 Task: Calculate the distance between Miami Beach, Florida, and Key Largo, Florida.
Action: Mouse moved to (314, 103)
Screenshot: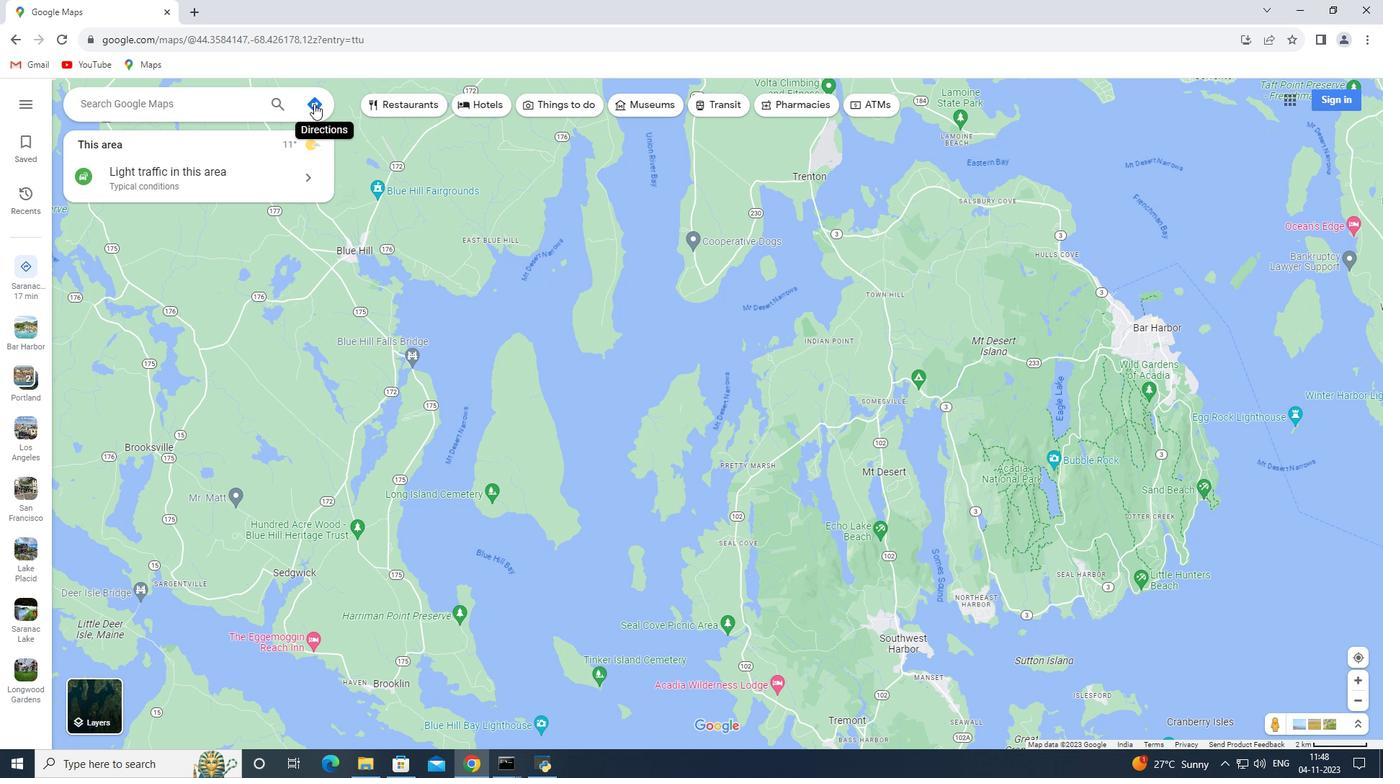 
Action: Mouse pressed left at (314, 103)
Screenshot: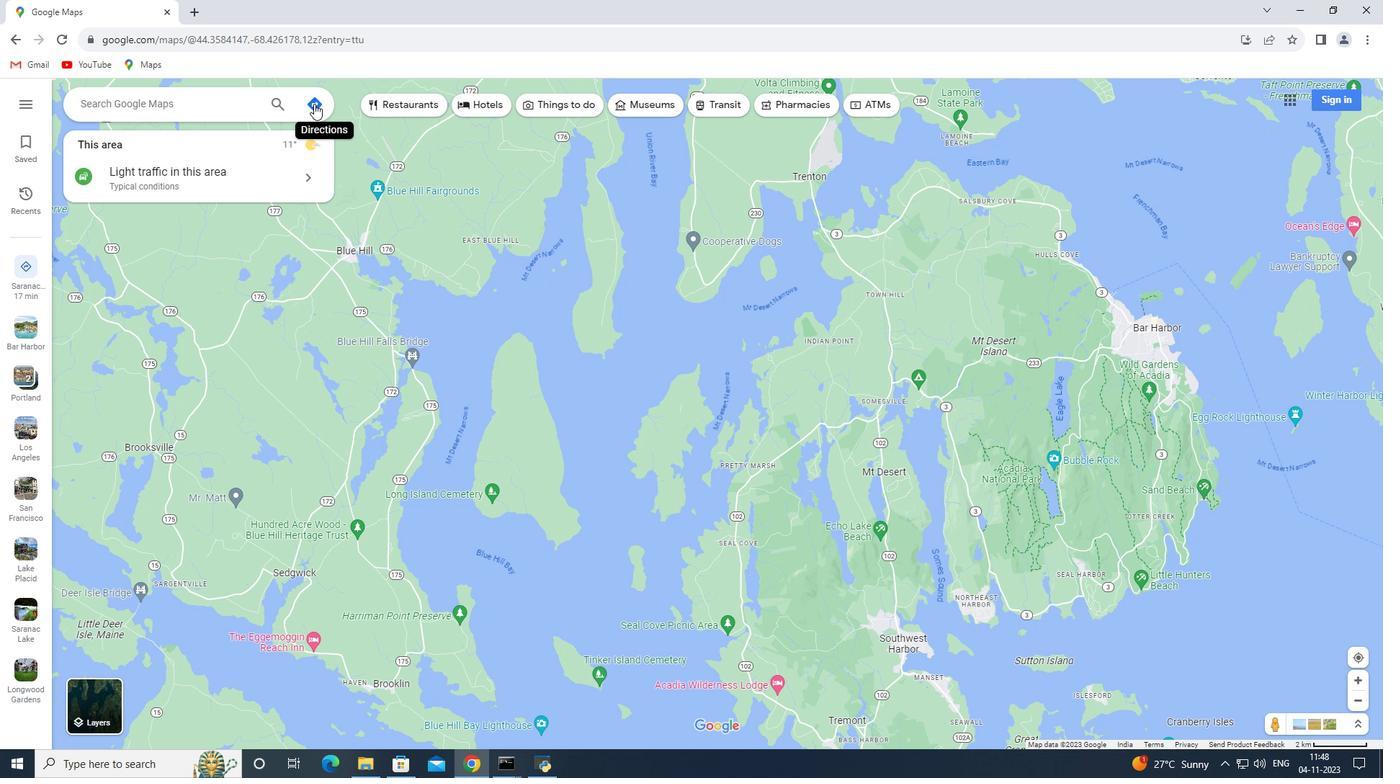 
Action: Mouse moved to (211, 141)
Screenshot: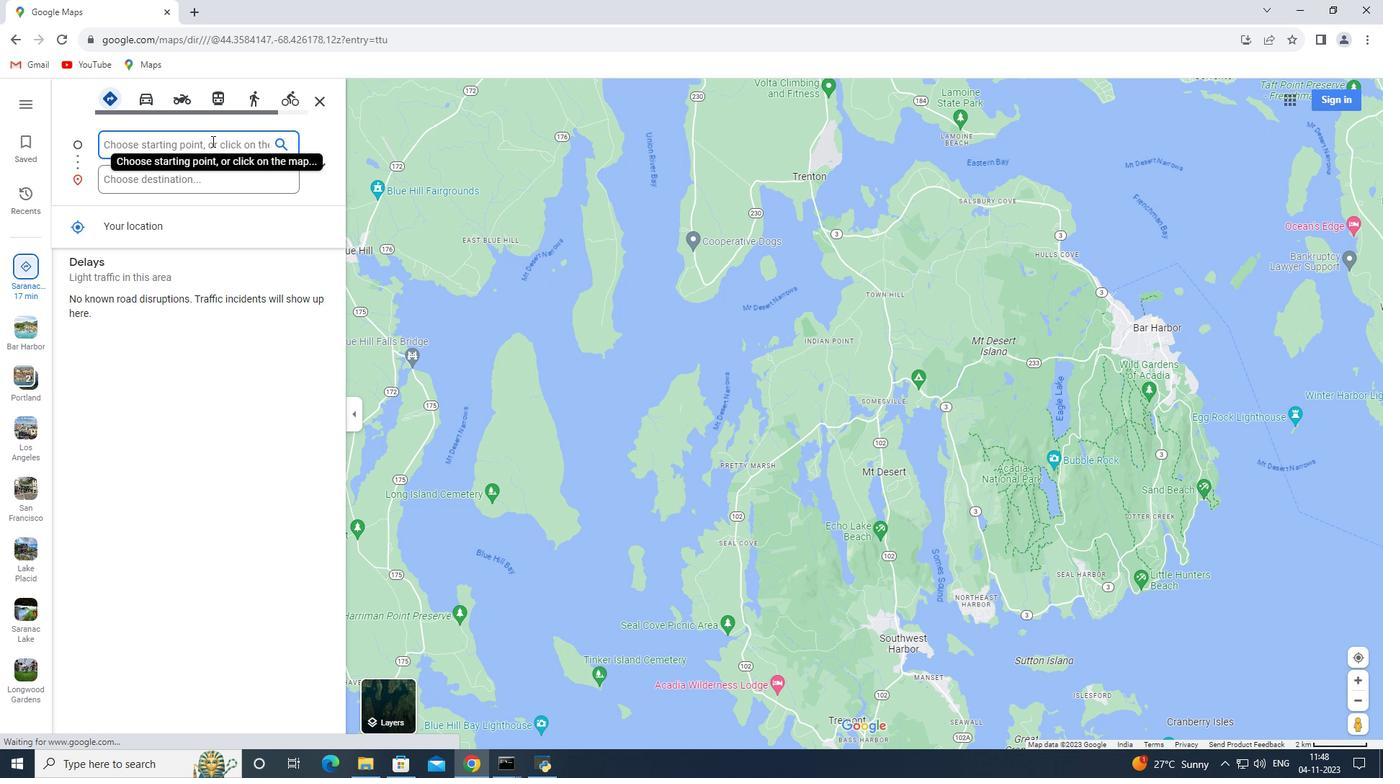 
Action: Key pressed <Key.shift_r>Miami<Key.space><Key.shift>Beach,<Key.space><Key.shift>f<Key.backspace><Key.shift>Florida
Screenshot: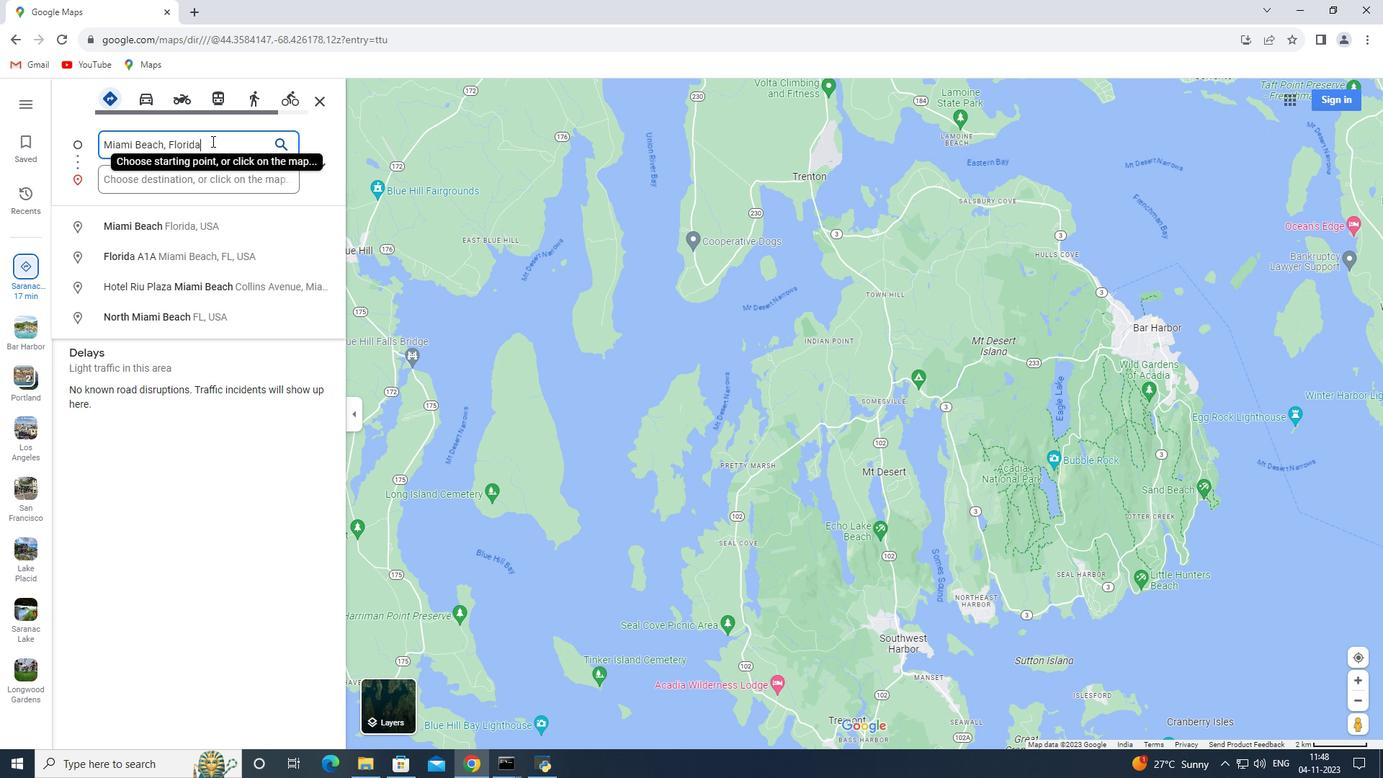 
Action: Mouse moved to (206, 170)
Screenshot: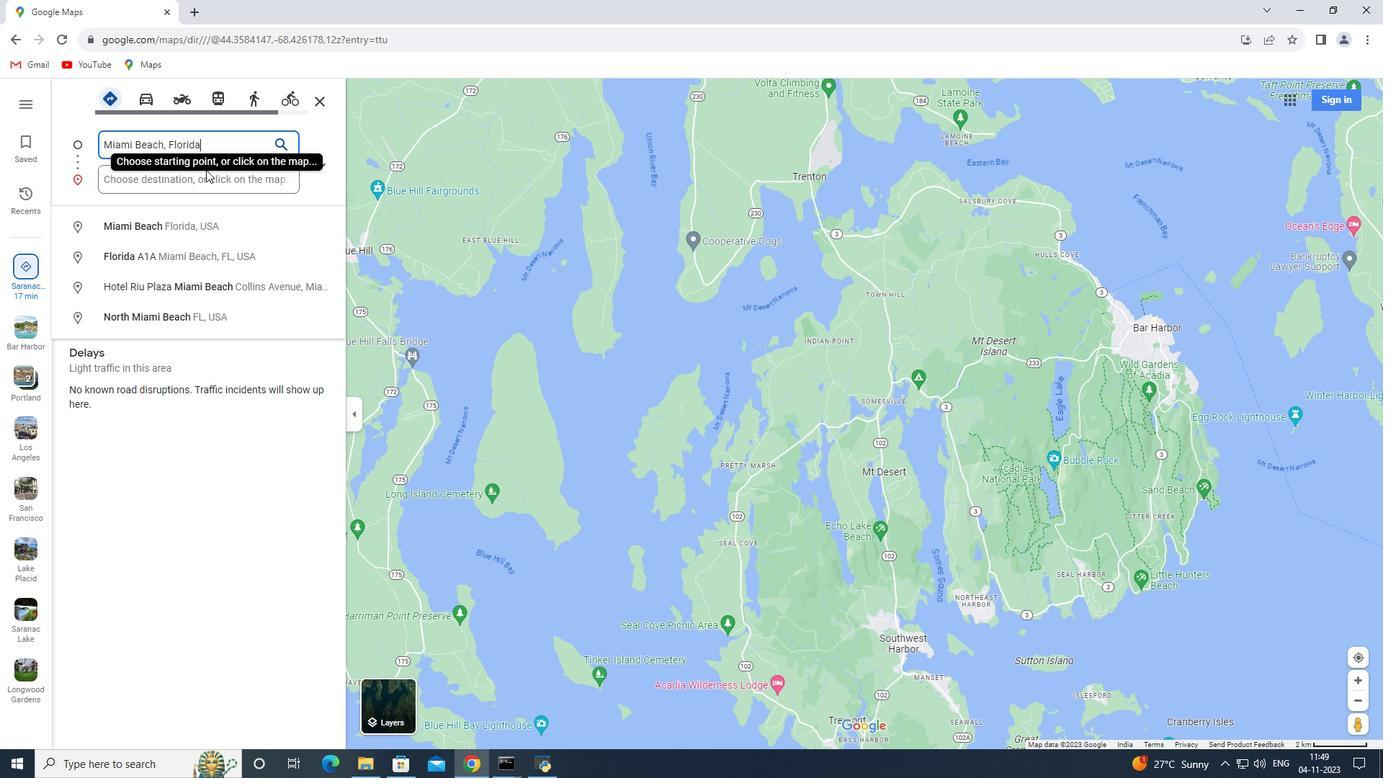 
Action: Mouse pressed left at (206, 170)
Screenshot: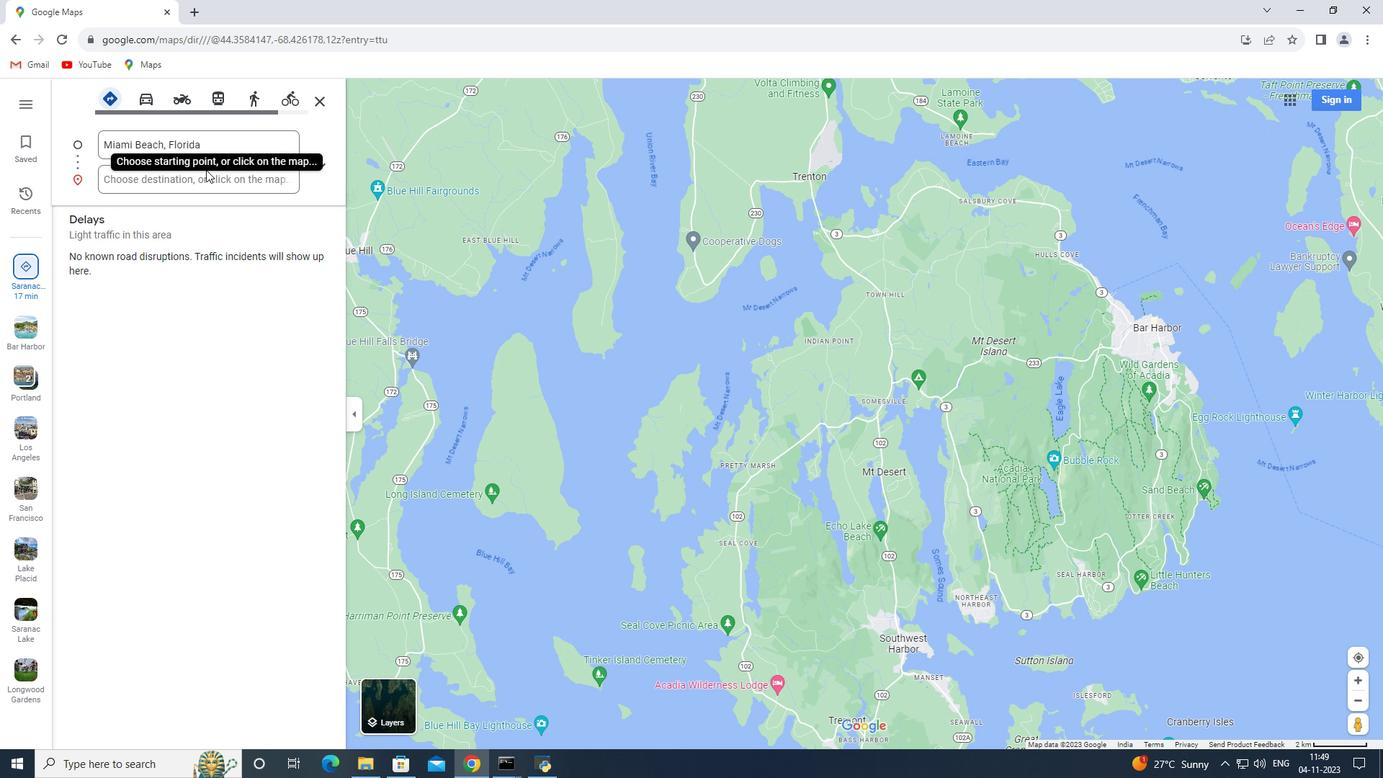 
Action: Mouse moved to (200, 180)
Screenshot: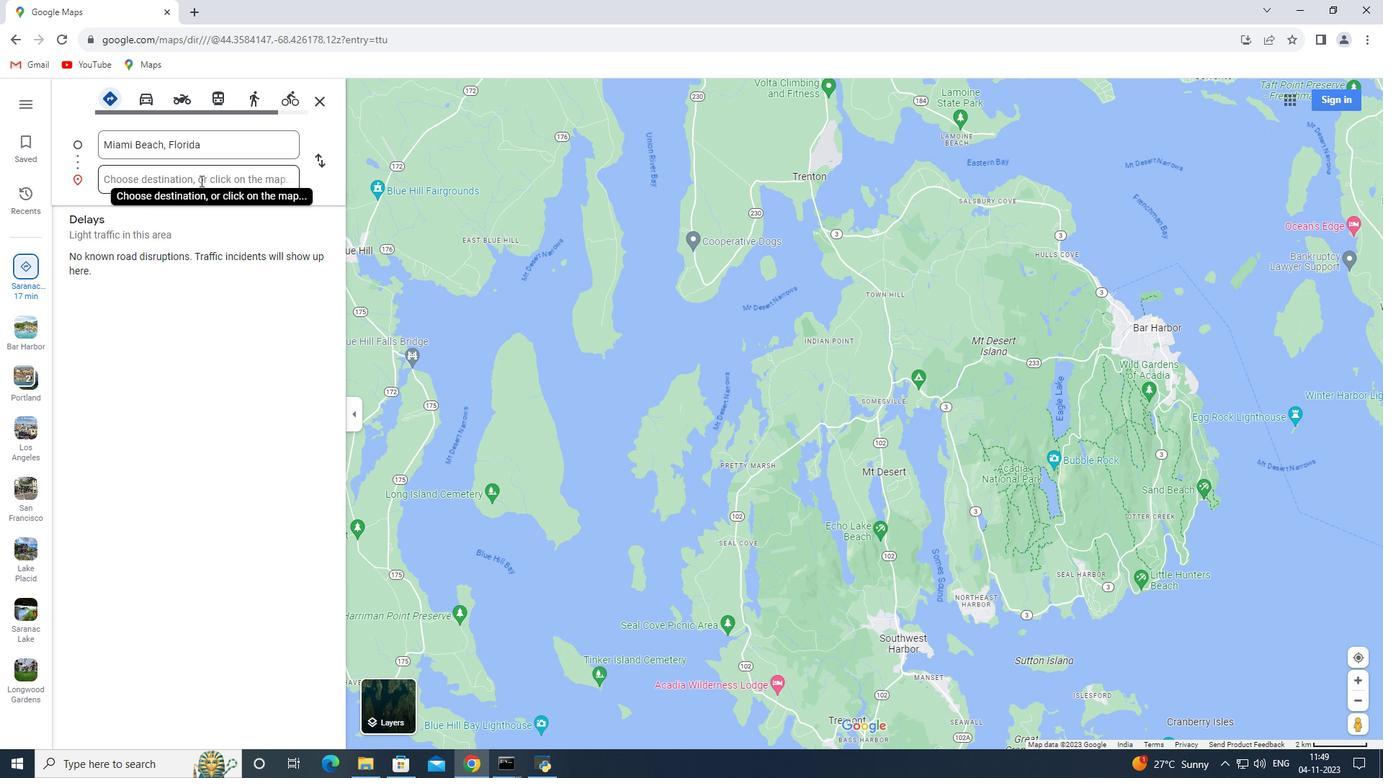 
Action: Mouse pressed left at (200, 180)
Screenshot: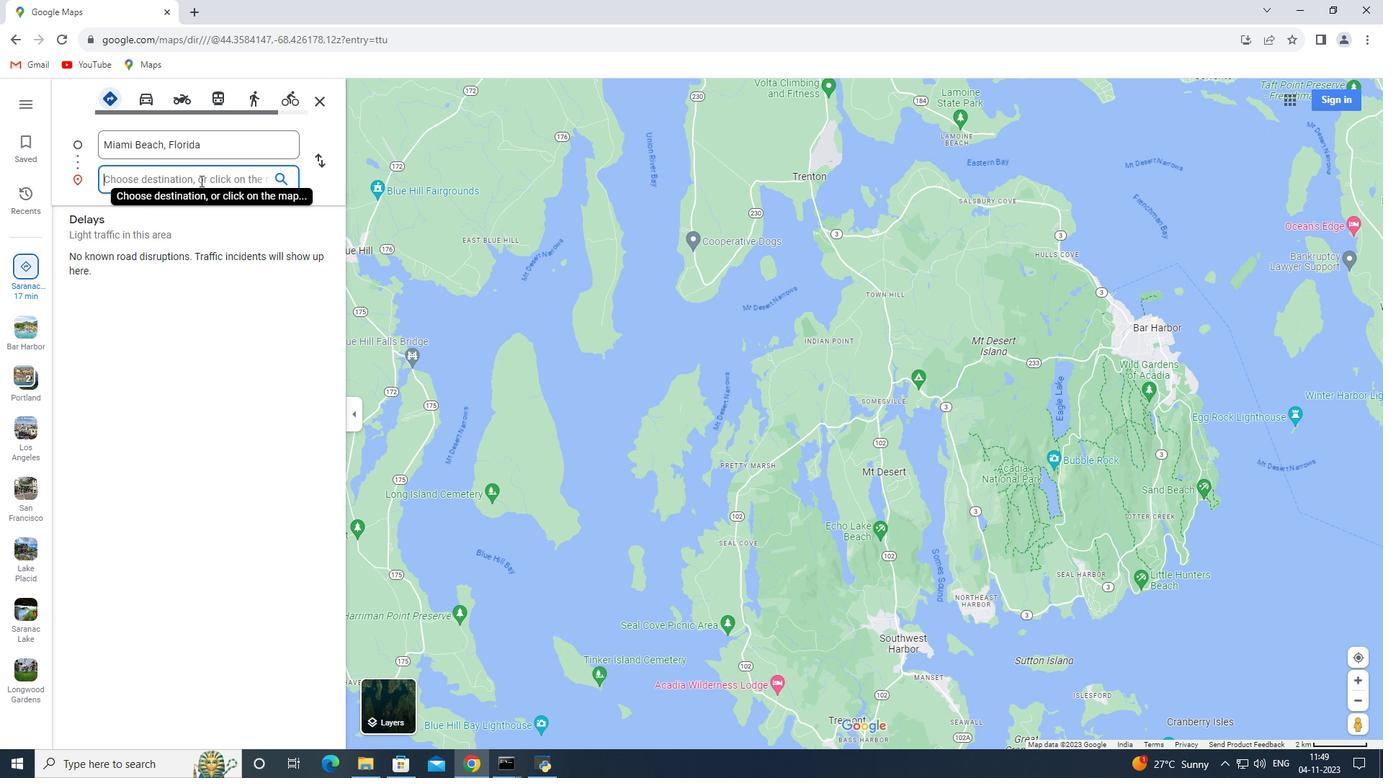 
Action: Key pressed <Key.shift>Key<Key.space><Key.shift>Largo,<Key.space><Key.shift>Florida<Key.enter>
Screenshot: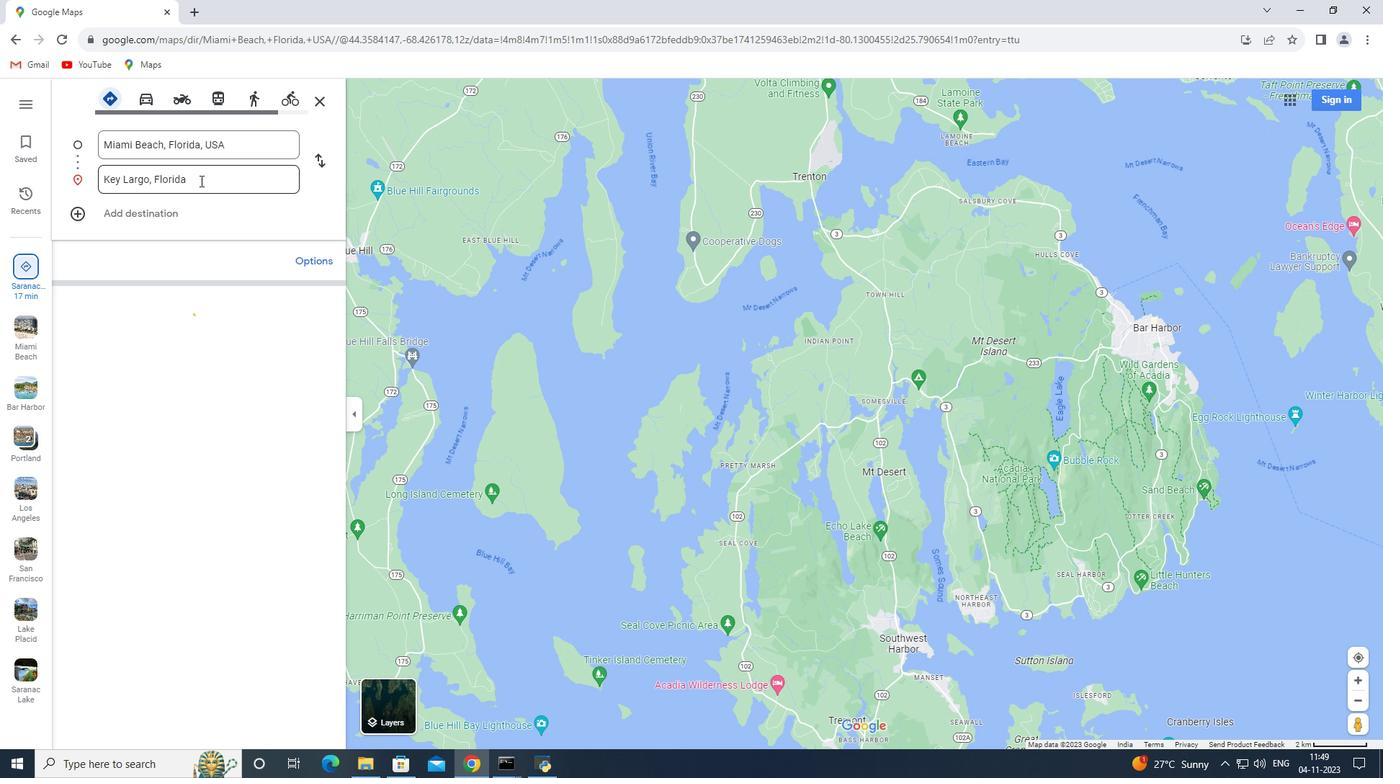 
